 Task: Open a blank sheet, save the file as Homelessnessplan.odt Type the sentence ' Native American reservations are sovereign lands reserved for Native American tribes. They serve as cultural and political centers, preserving indigenous traditions and providing unique insights into the rich heritage and challenges faced by Native American communities.'Add formula using equations and charcters after the sentence 'V=lwh' Select the formula and highlight with color Blue Change the page Orientation to  Potrait
Action: Mouse moved to (259, 151)
Screenshot: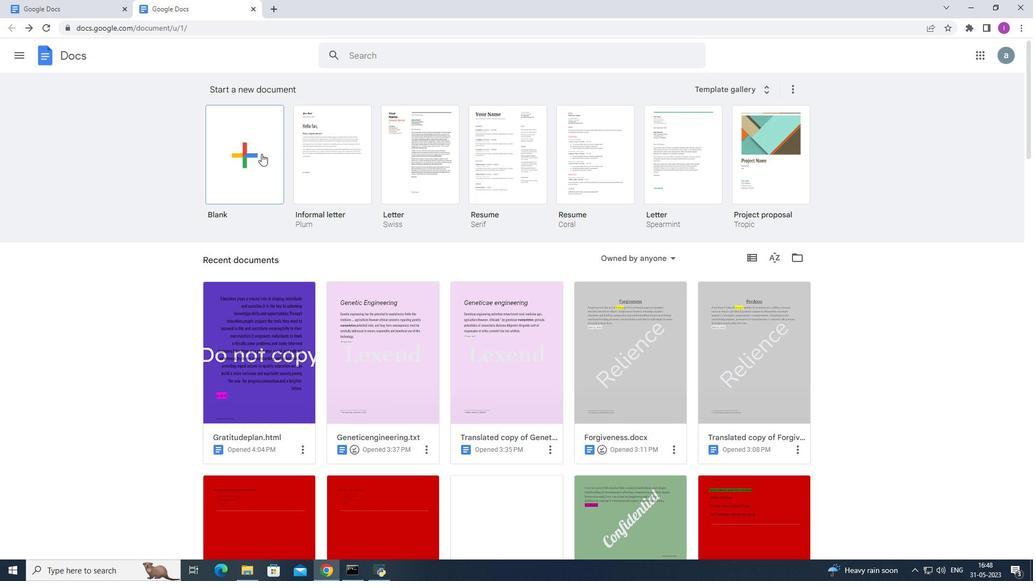 
Action: Mouse pressed left at (259, 151)
Screenshot: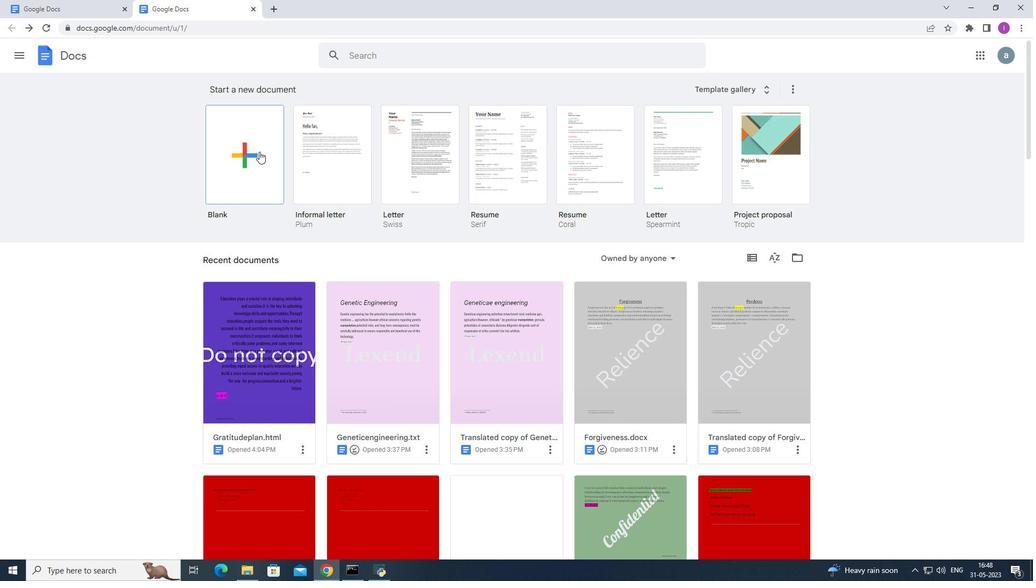 
Action: Mouse moved to (114, 49)
Screenshot: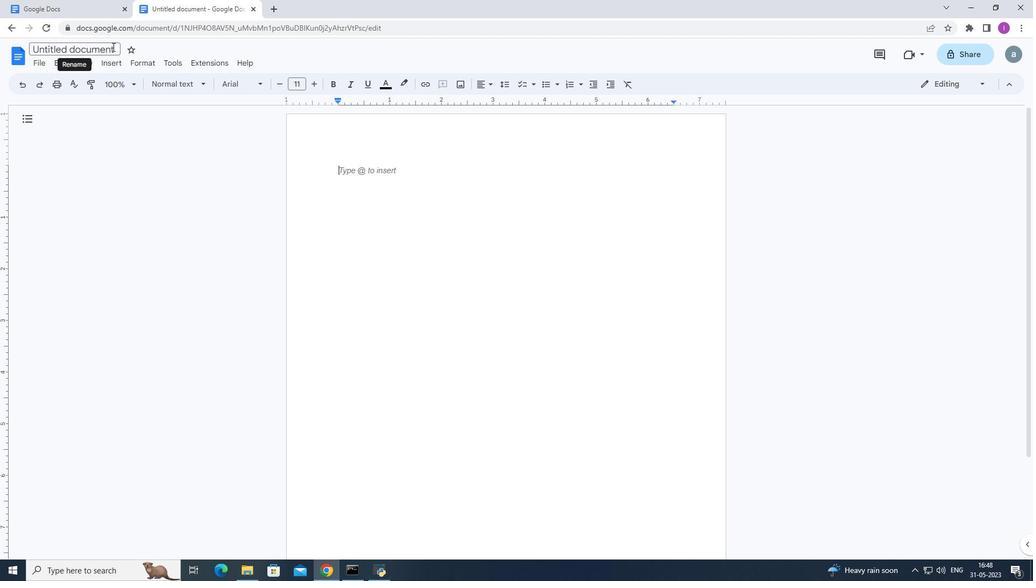 
Action: Mouse pressed left at (114, 49)
Screenshot: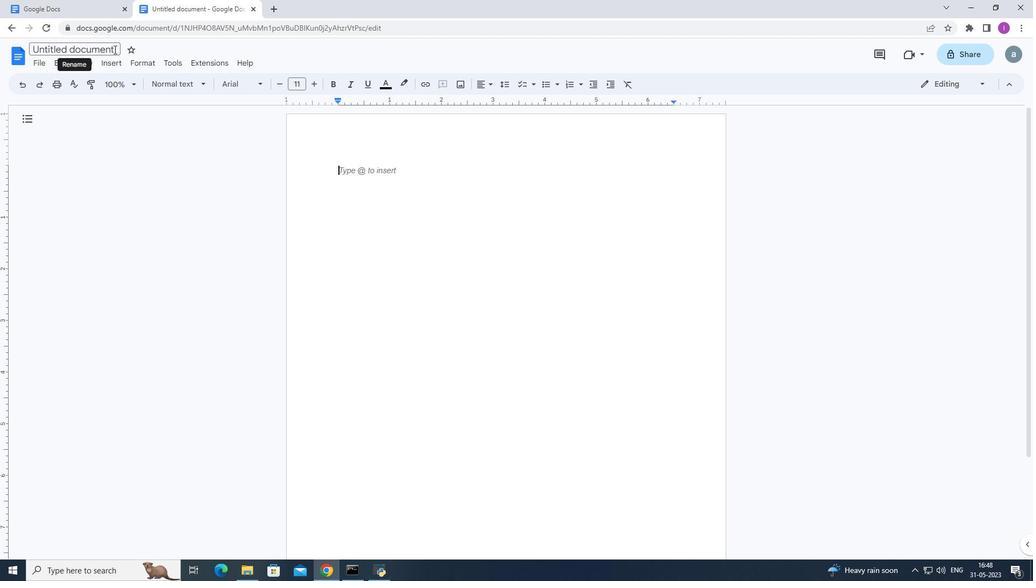 
Action: Mouse moved to (587, 0)
Screenshot: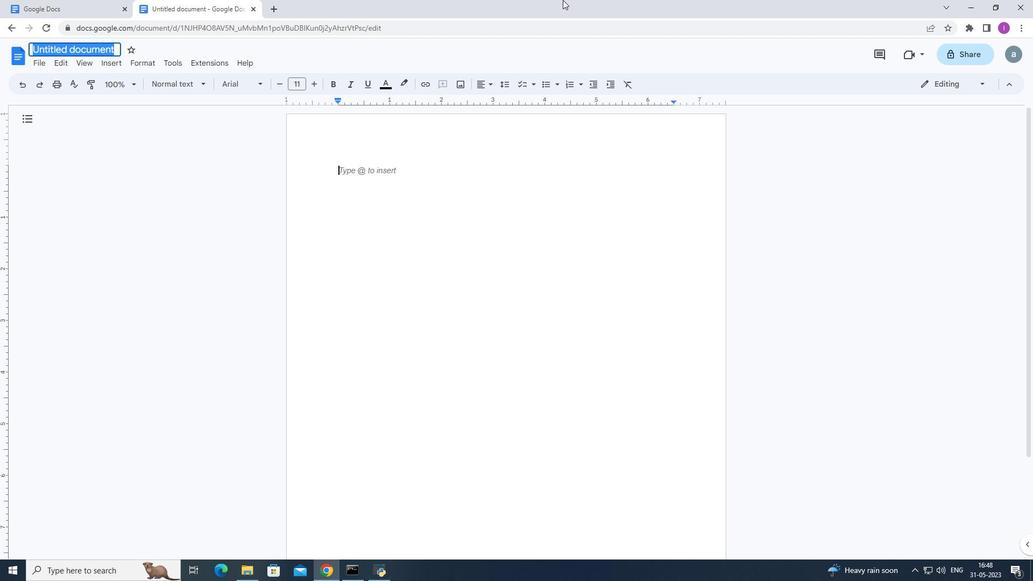 
Action: Key pressed <Key.shift>Homelessnessplan.odt
Screenshot: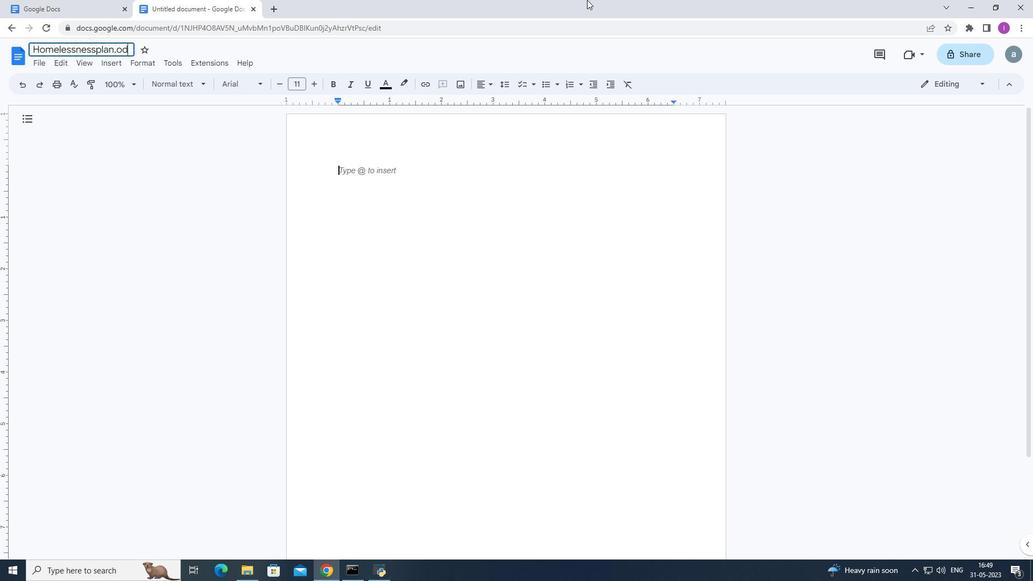 
Action: Mouse moved to (396, 187)
Screenshot: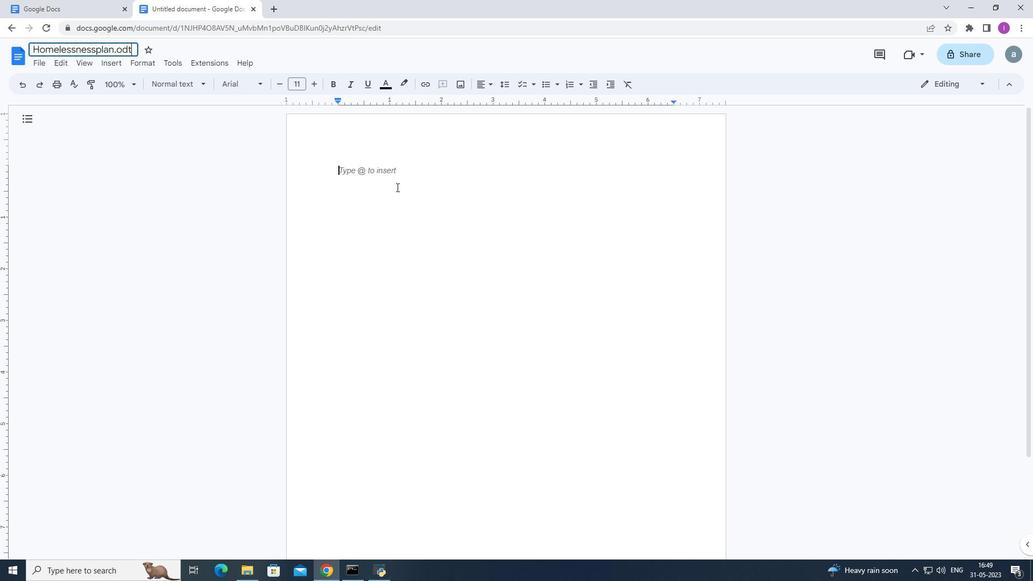 
Action: Mouse pressed left at (396, 187)
Screenshot: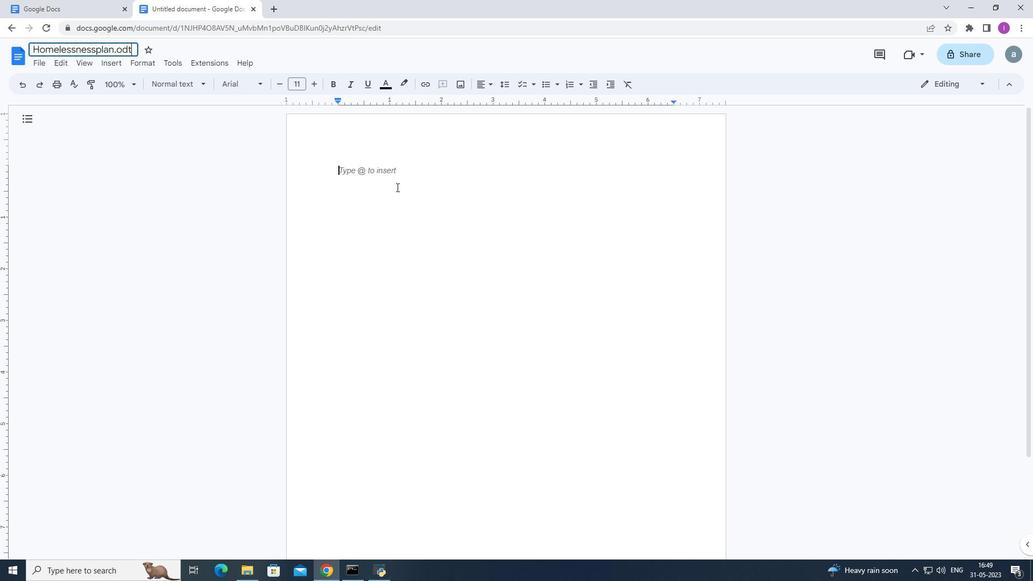 
Action: Mouse moved to (789, 135)
Screenshot: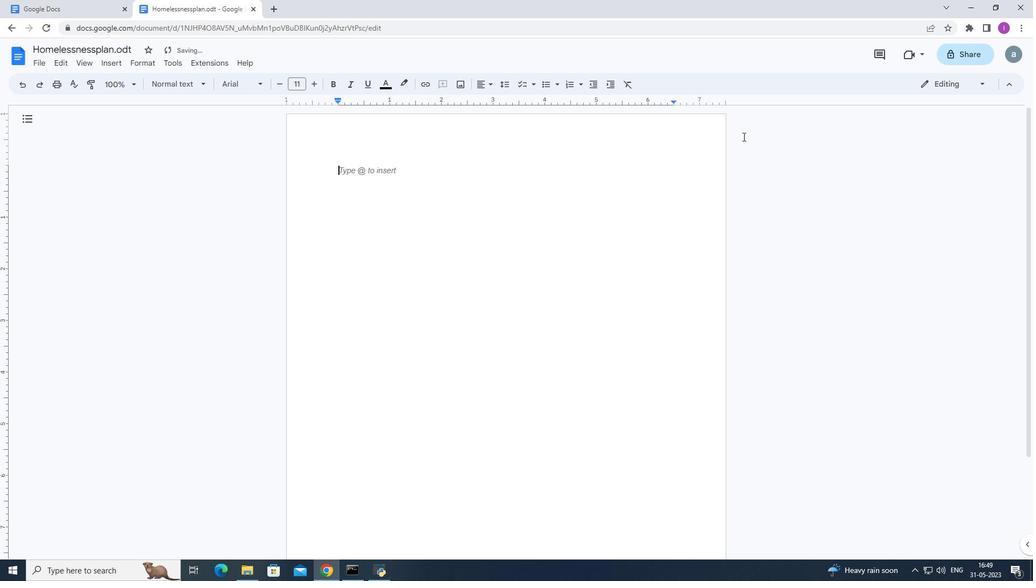 
Action: Key pressed <Key.shift>Native<Key.space><Key.shift>American<Key.space>reservations<Key.space><Key.space>are<Key.space>sovereign<Key.space>lands<Key.space>reserved<Key.space>for<Key.space><Key.shift>Natibv<Key.backspace><Key.backspace>n<Key.backspace>ve<Key.space><Key.shift>American<Key.space>tribes.<Key.shift>They<Key.space>serf<Key.backspace>vess
Screenshot: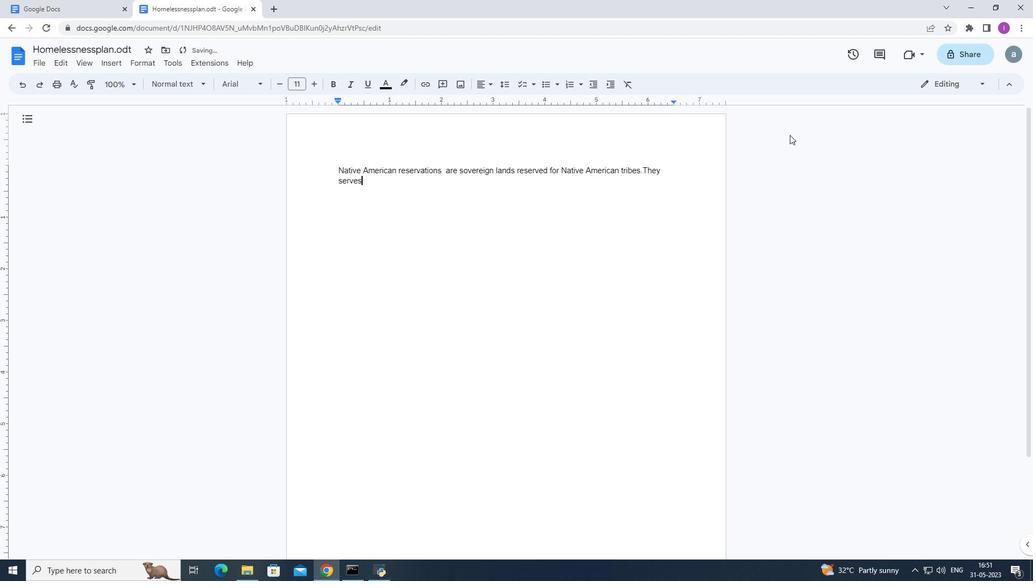 
Action: Mouse moved to (819, 137)
Screenshot: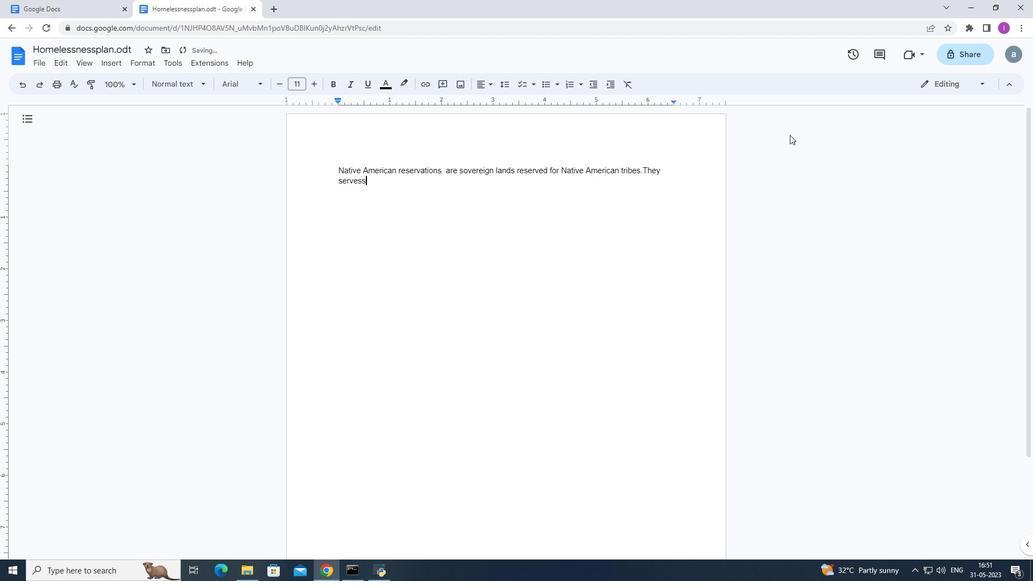
Action: Key pressed <Key.backspace><Key.backspace><Key.space>as<Key.space>cultural<Key.space>and<Key.space>political<Key.space>centers,<Key.shift>Prese
Screenshot: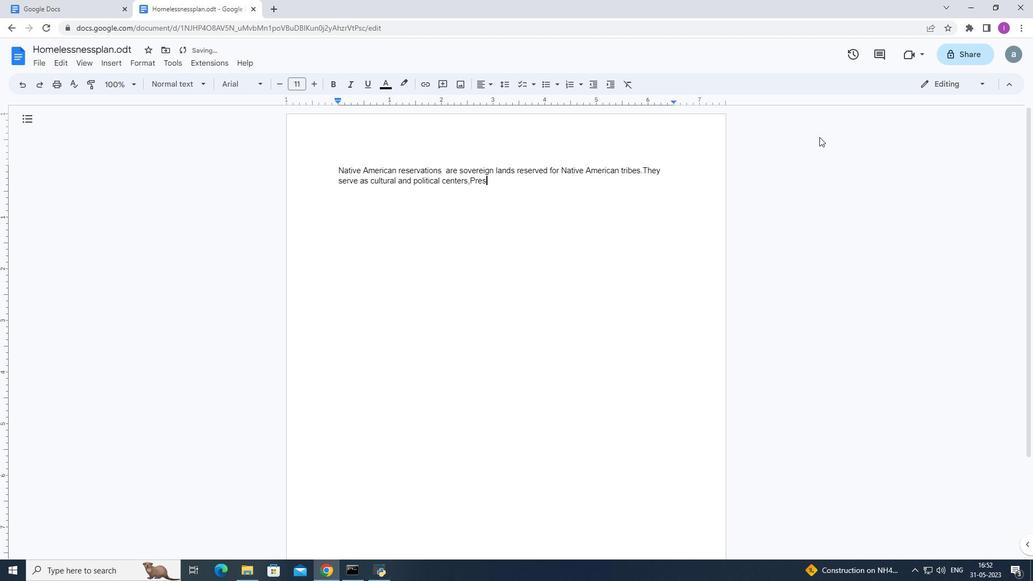 
Action: Mouse moved to (820, 137)
Screenshot: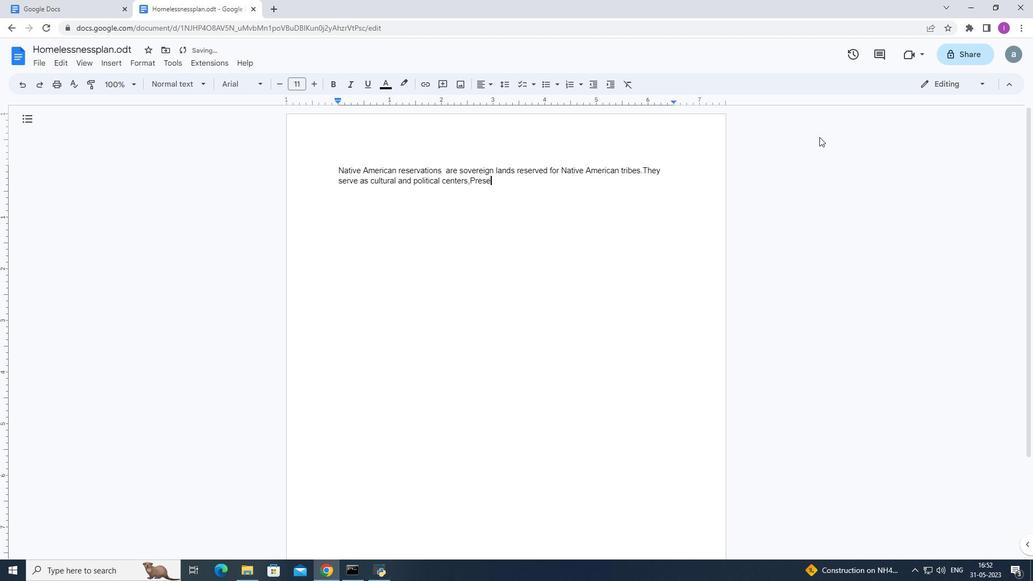 
Action: Key pressed rving<Key.space>indigenoustraditions
Screenshot: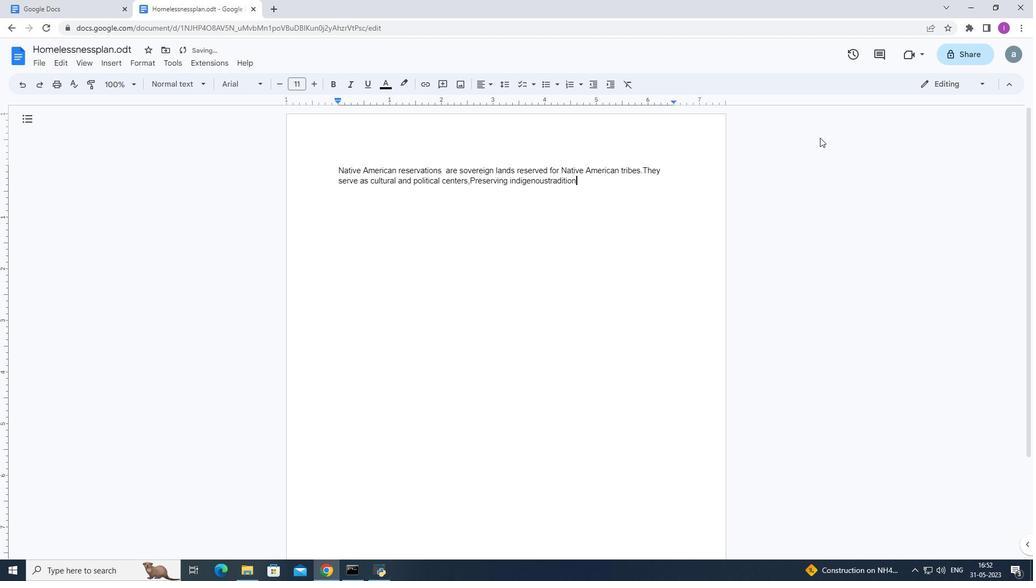 
Action: Mouse moved to (547, 179)
Screenshot: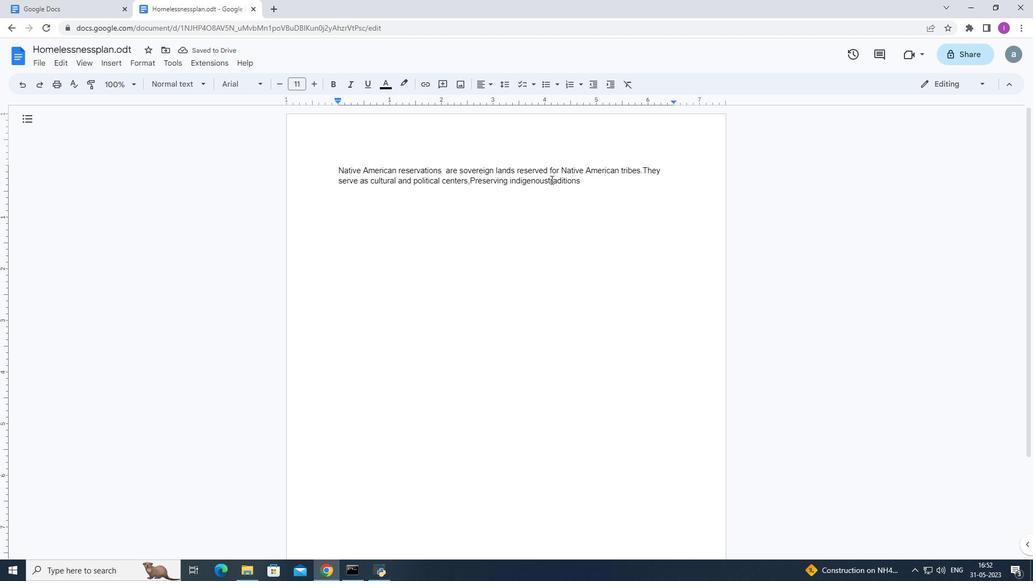
Action: Mouse pressed left at (547, 179)
Screenshot: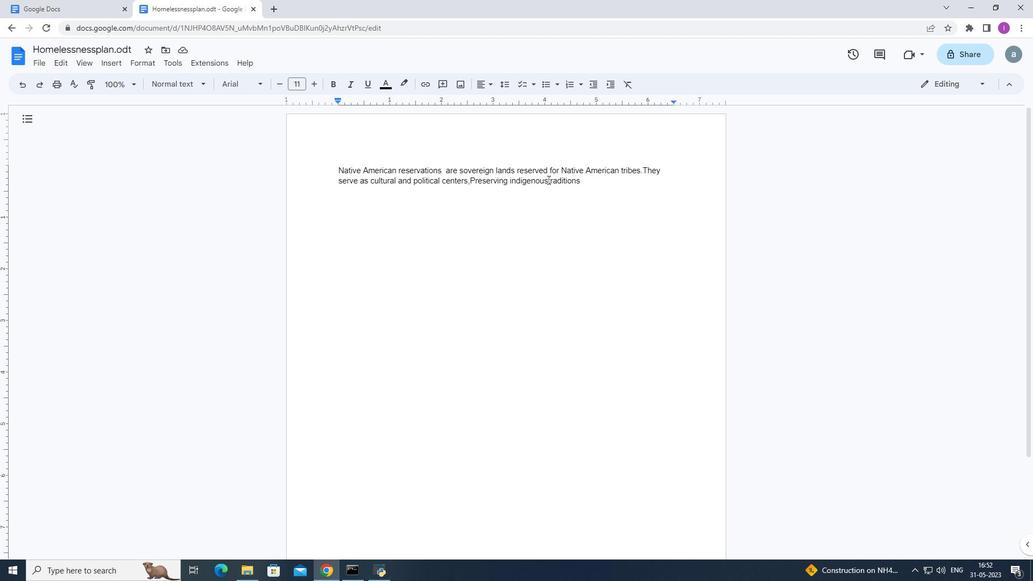
Action: Mouse moved to (551, 168)
Screenshot: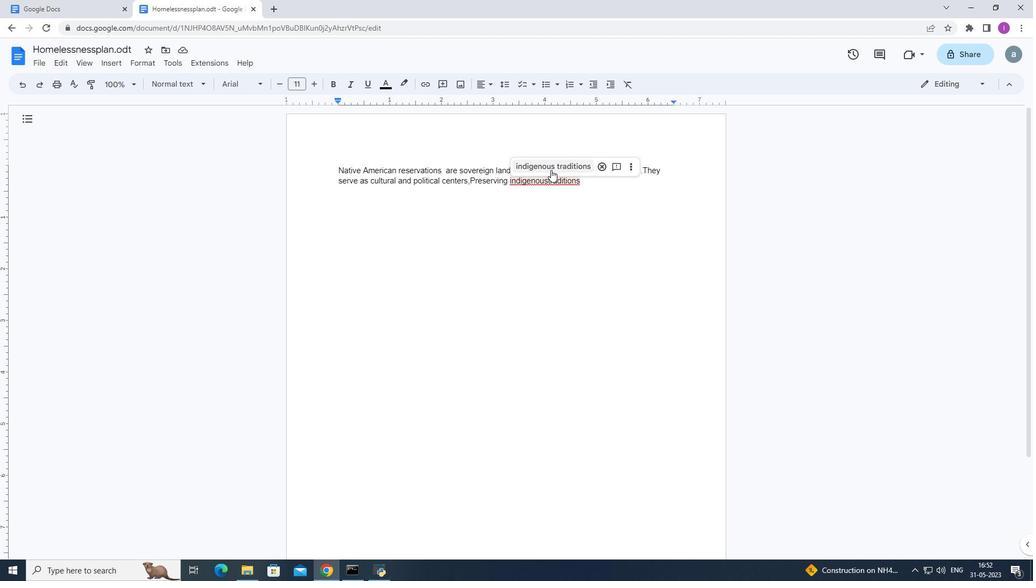 
Action: Mouse pressed left at (551, 168)
Screenshot: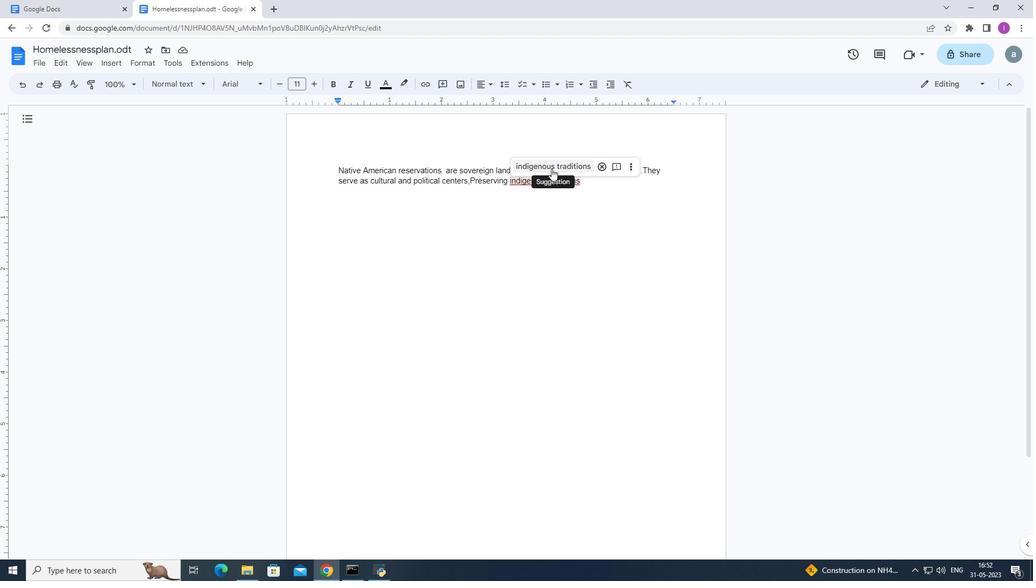 
Action: Mouse moved to (608, 191)
Screenshot: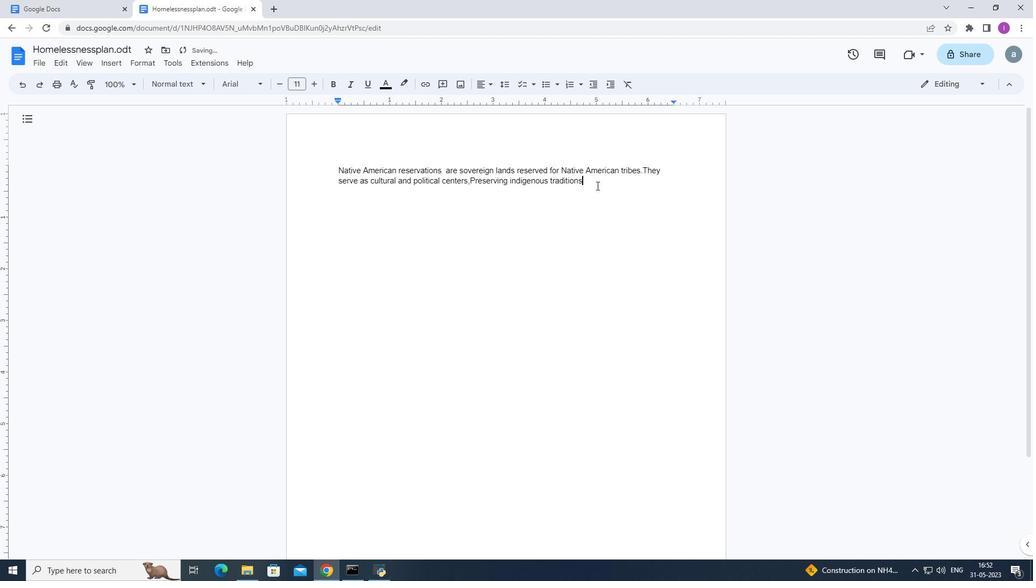 
Action: Key pressed <Key.space>and<Key.space>providing<Key.space>unique<Key.space><Key.space><Key.backspace>insights<Key.space>imnn<Key.backspace><Key.backspace><Key.backspace>nto<Key.space>thre<Key.backspace><Key.backspace>e<Key.space>rick<Key.backspace>h<Key.space>herir<Key.backspace>tage<Key.space>and<Key.space>challenges<Key.space>faced<Key.space>by<Key.space><Key.shift>Native<Key.space><Key.shift>American<Key.space>communu<Key.backspace>ities
Screenshot: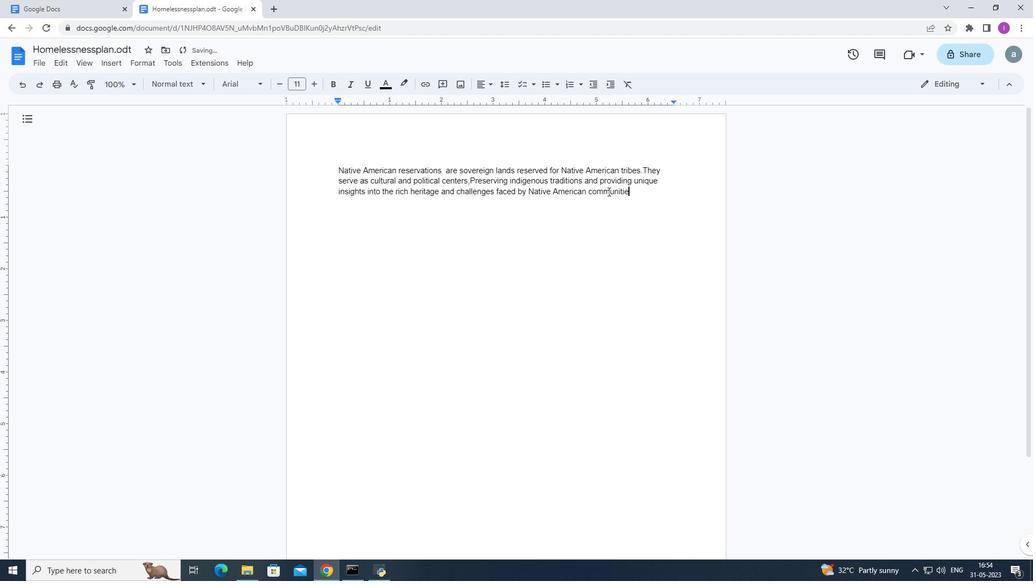 
Action: Mouse moved to (789, 131)
Screenshot: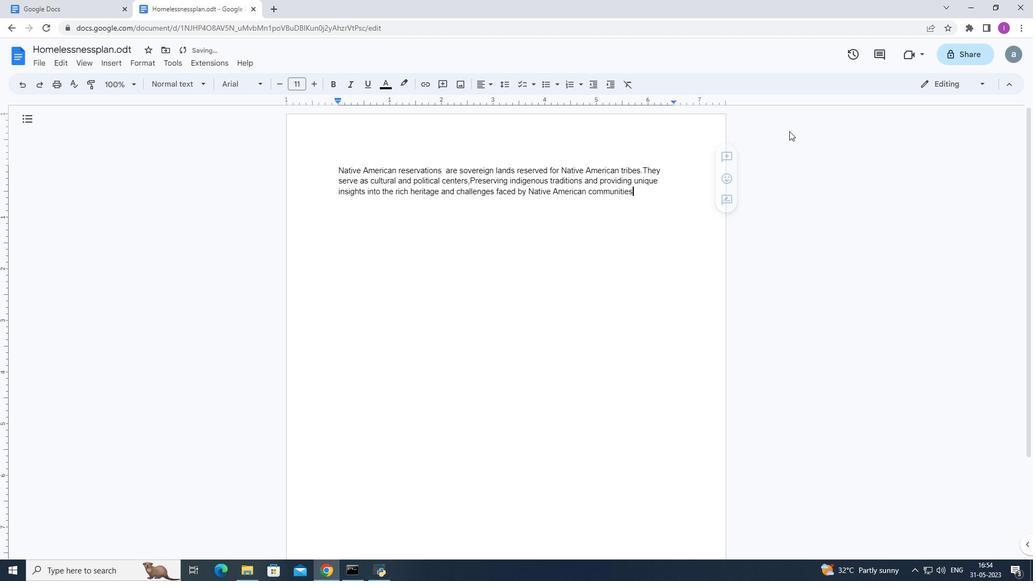 
Action: Key pressed .
Screenshot: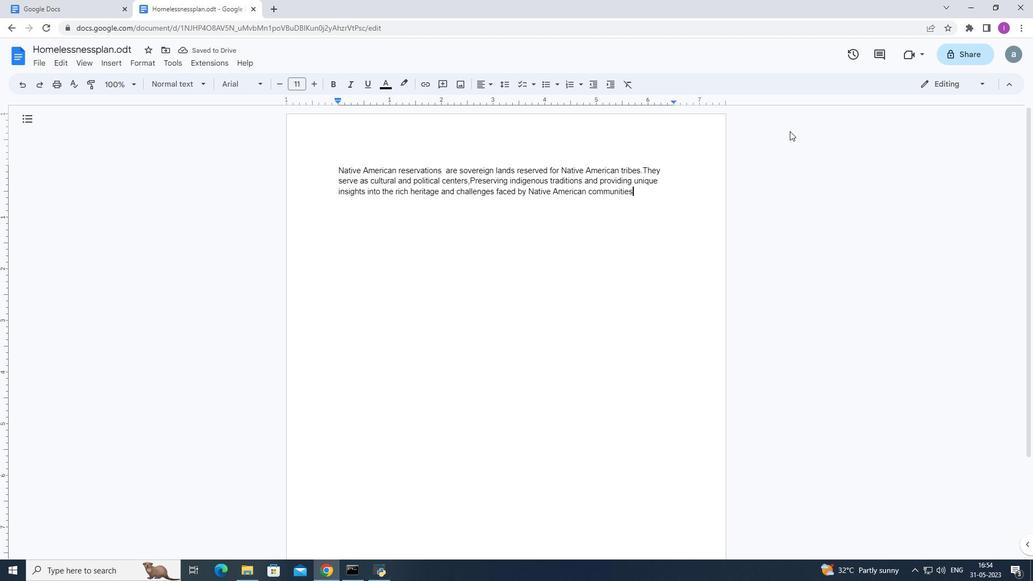 
Action: Mouse moved to (688, 189)
Screenshot: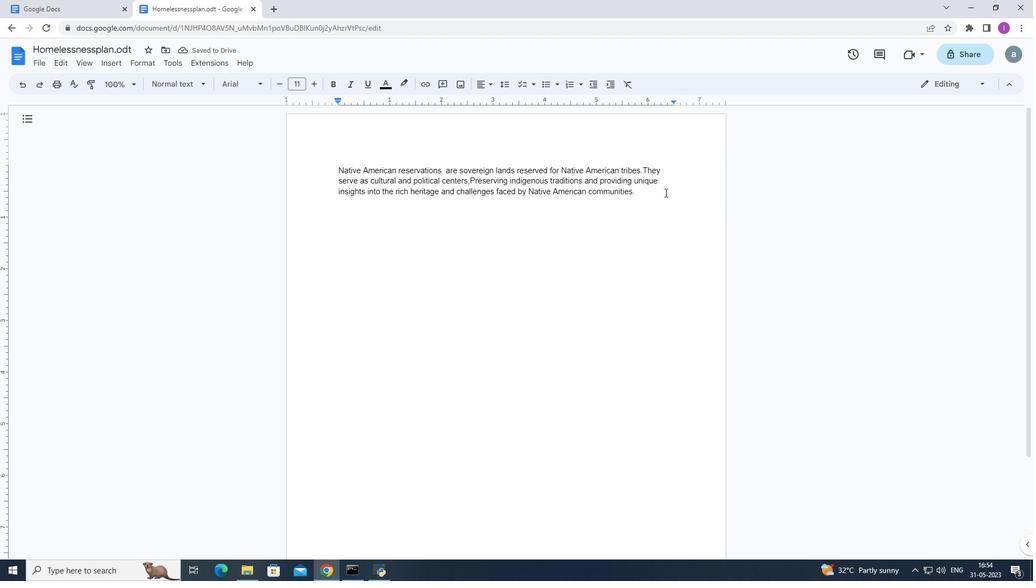 
Action: Key pressed <Key.enter><Key.shift><Key.shift><Key.shift><Key.shift><Key.shift><Key.shift><Key.shift><Key.shift><Key.shift>V=lwh
Screenshot: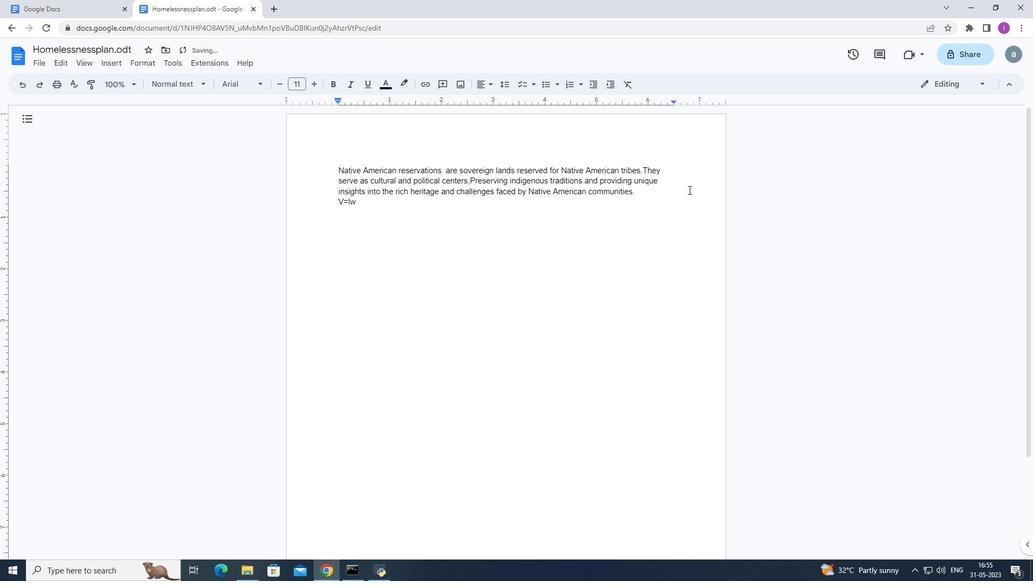 
Action: Mouse moved to (371, 206)
Screenshot: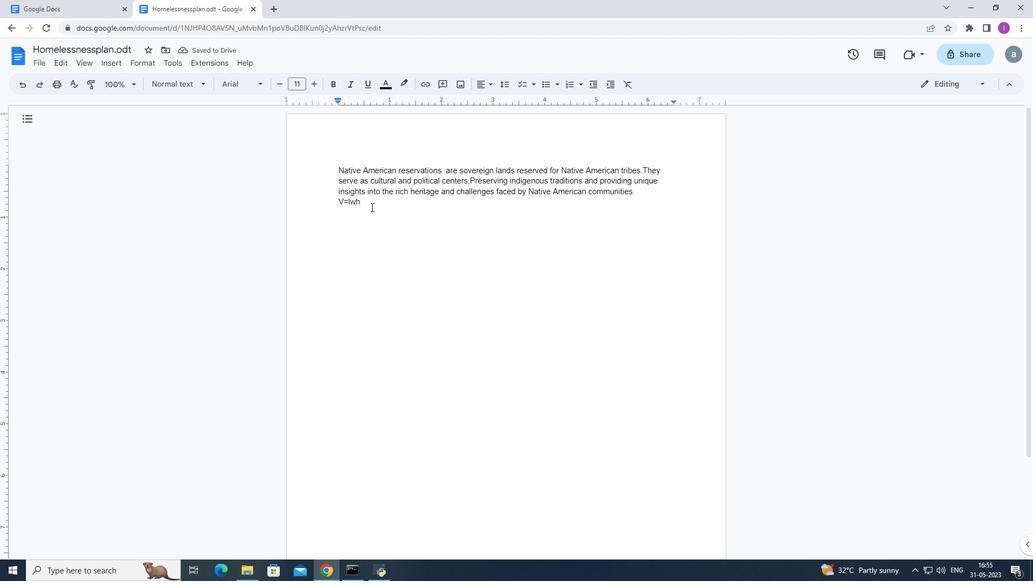 
Action: Mouse pressed left at (371, 206)
Screenshot: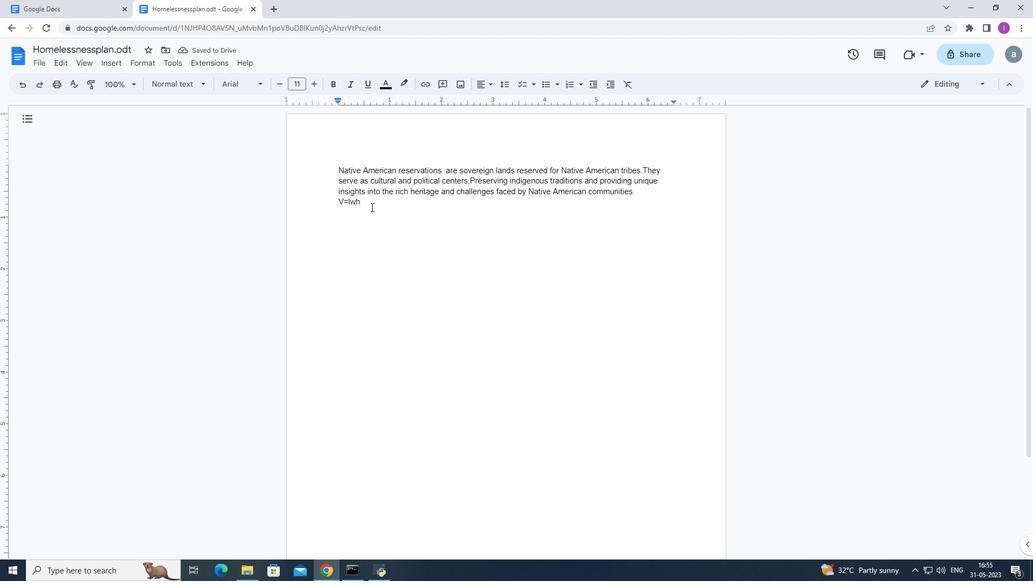 
Action: Mouse moved to (399, 81)
Screenshot: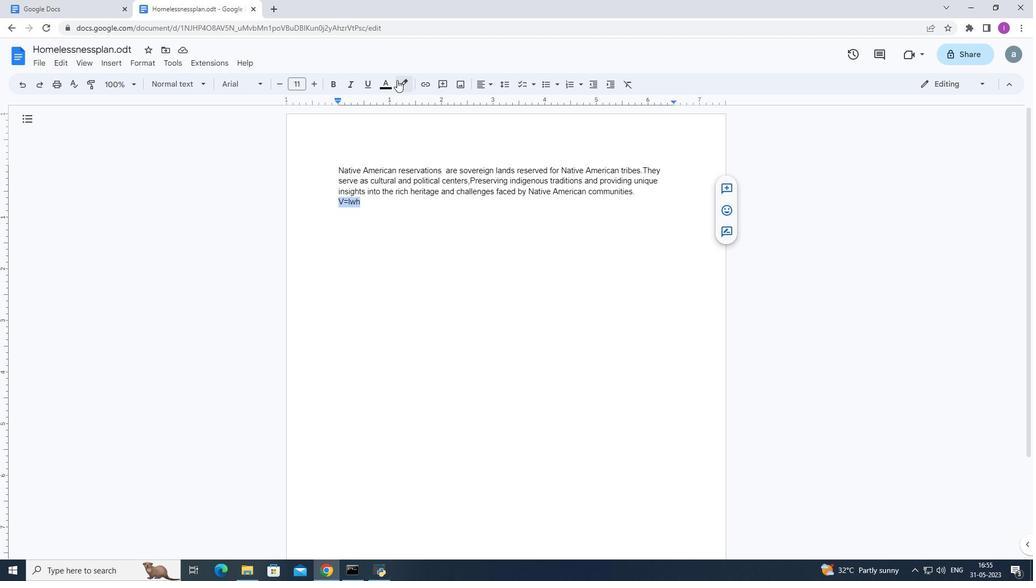 
Action: Mouse pressed left at (399, 81)
Screenshot: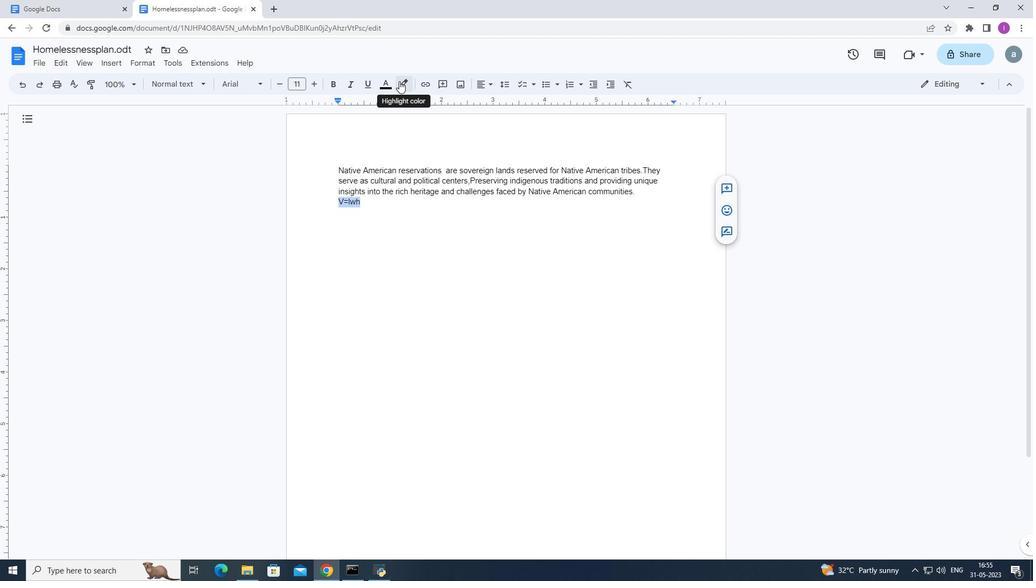 
Action: Mouse moved to (488, 134)
Screenshot: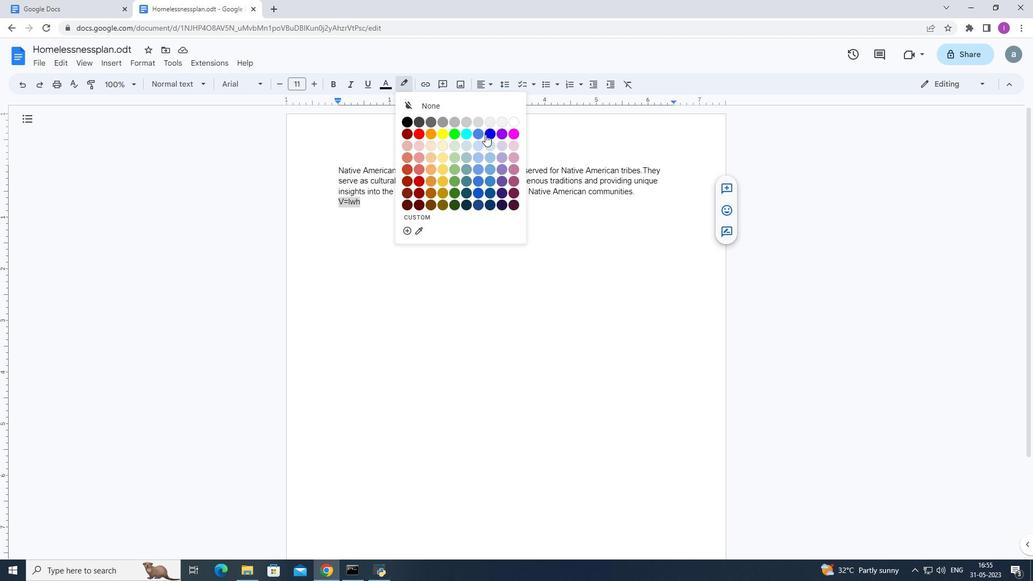 
Action: Mouse pressed left at (488, 134)
Screenshot: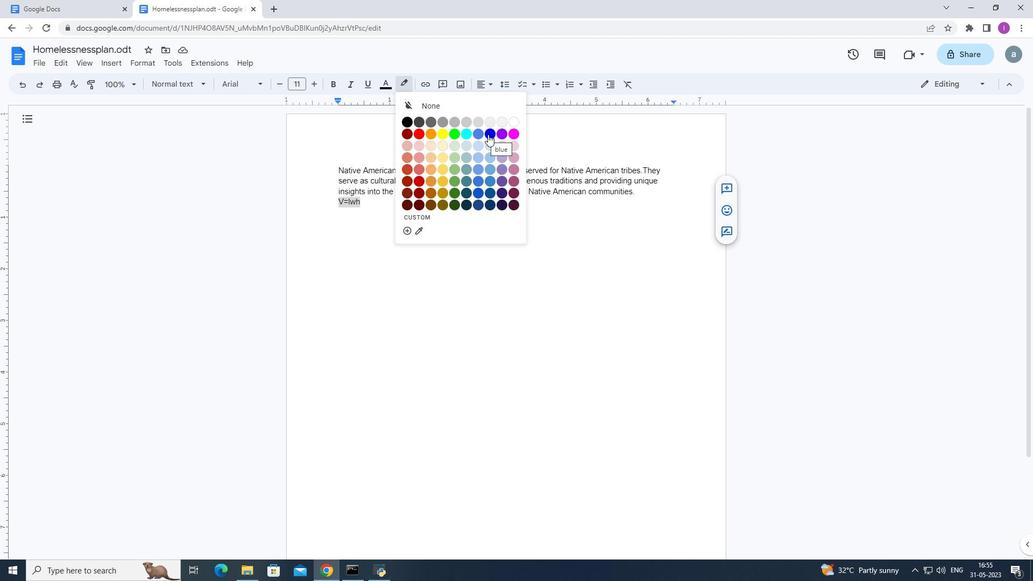 
Action: Mouse moved to (294, 334)
Screenshot: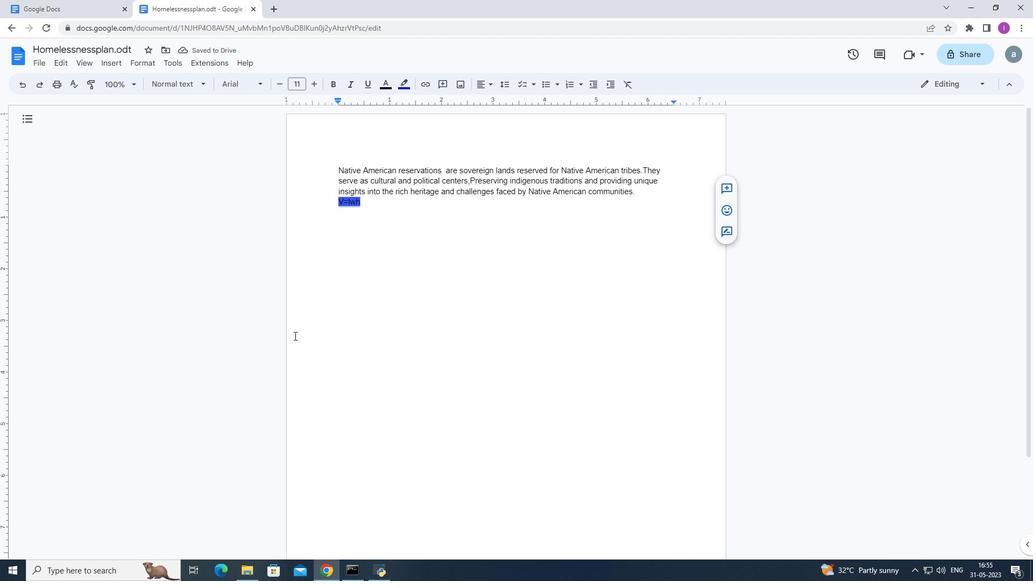 
Action: Mouse pressed left at (294, 334)
Screenshot: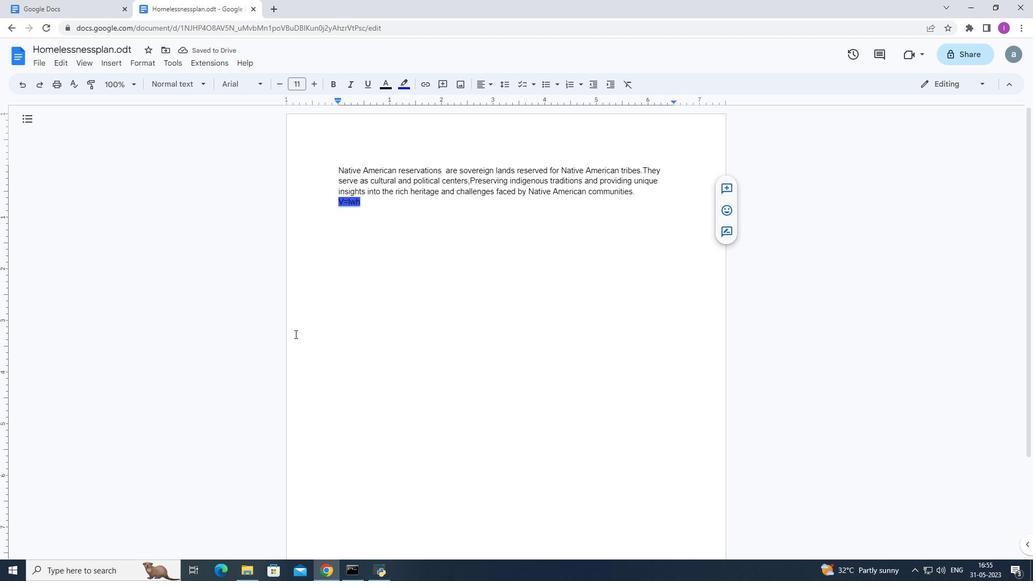 
Action: Mouse moved to (44, 68)
Screenshot: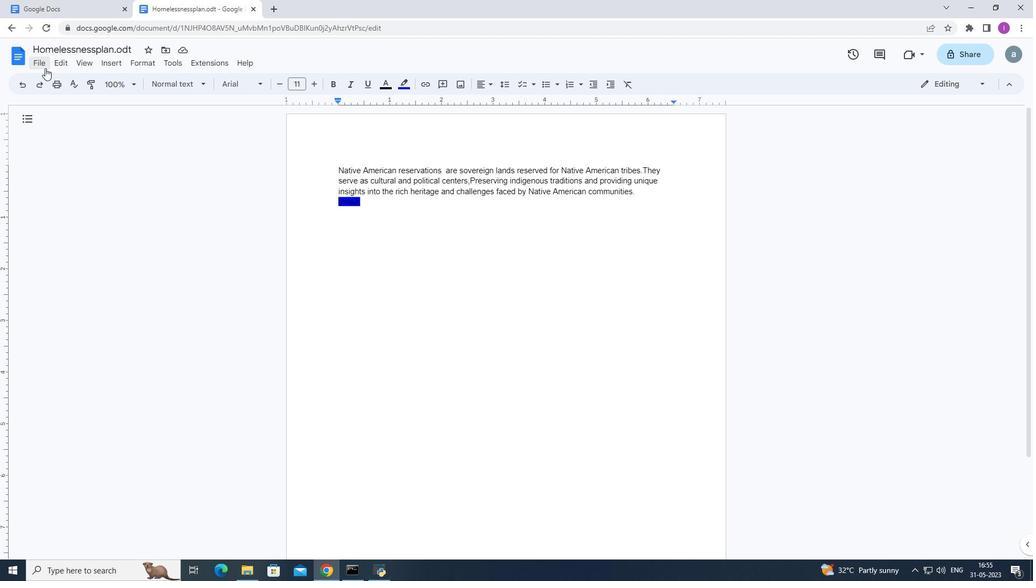 
Action: Mouse pressed left at (44, 68)
Screenshot: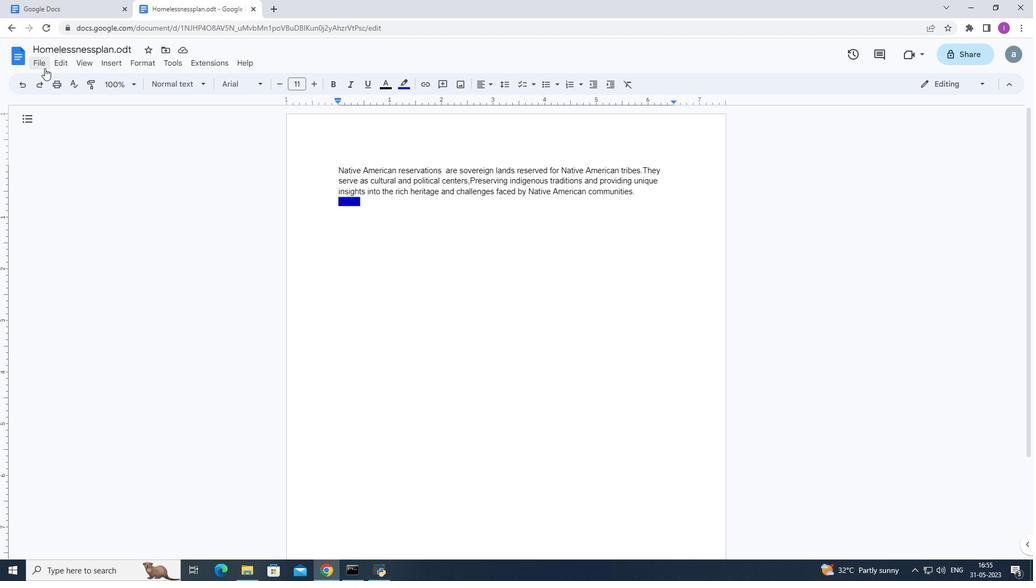 
Action: Mouse moved to (78, 355)
Screenshot: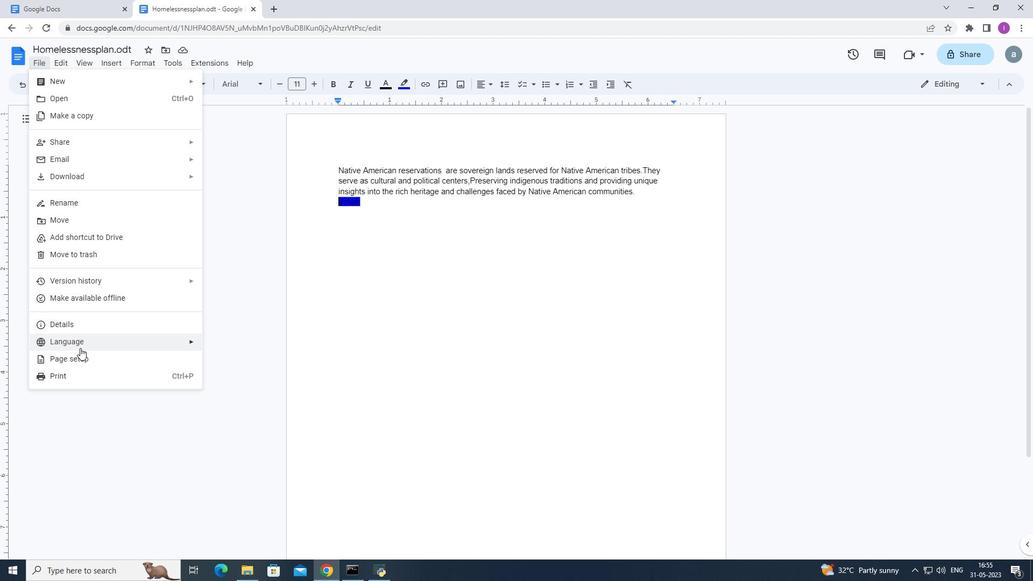 
Action: Mouse pressed left at (78, 355)
Screenshot: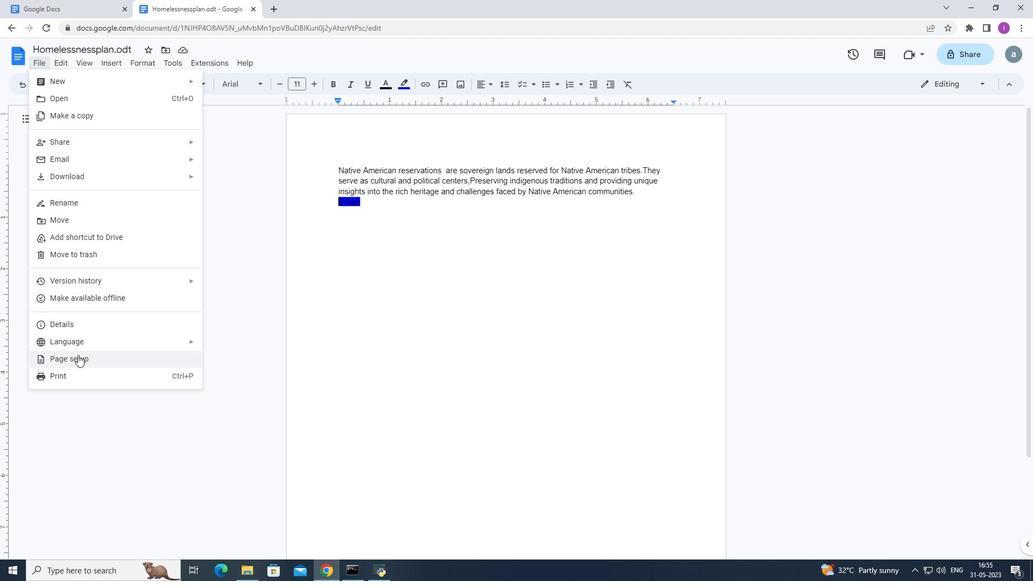 
Action: Mouse moved to (423, 283)
Screenshot: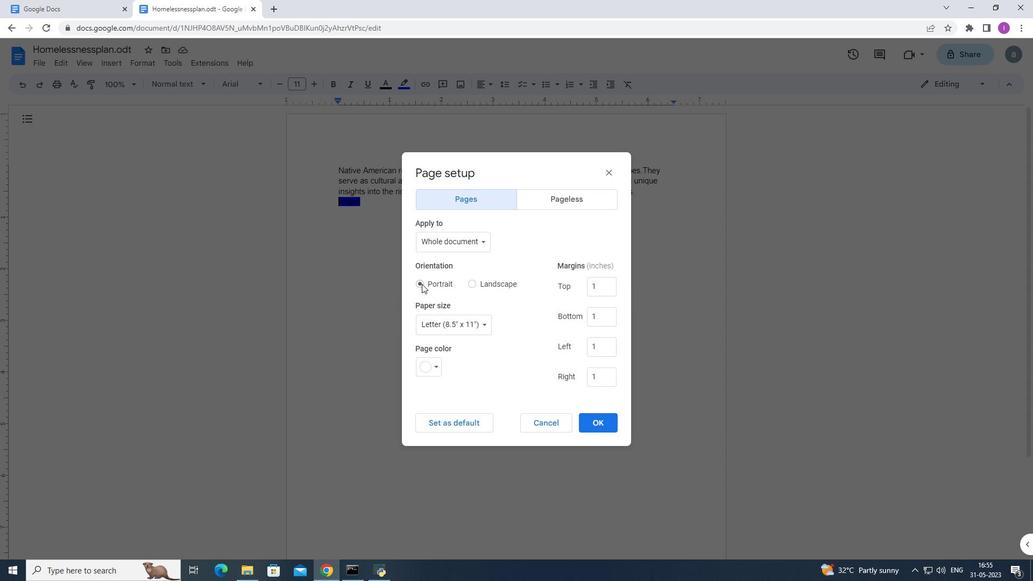 
Action: Mouse pressed left at (423, 283)
Screenshot: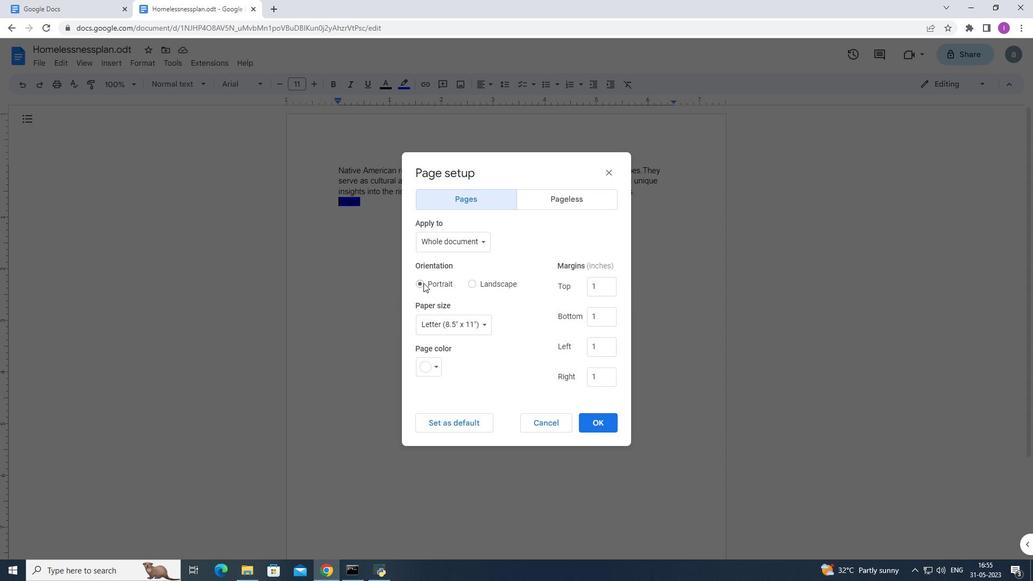 
Action: Mouse moved to (591, 420)
Screenshot: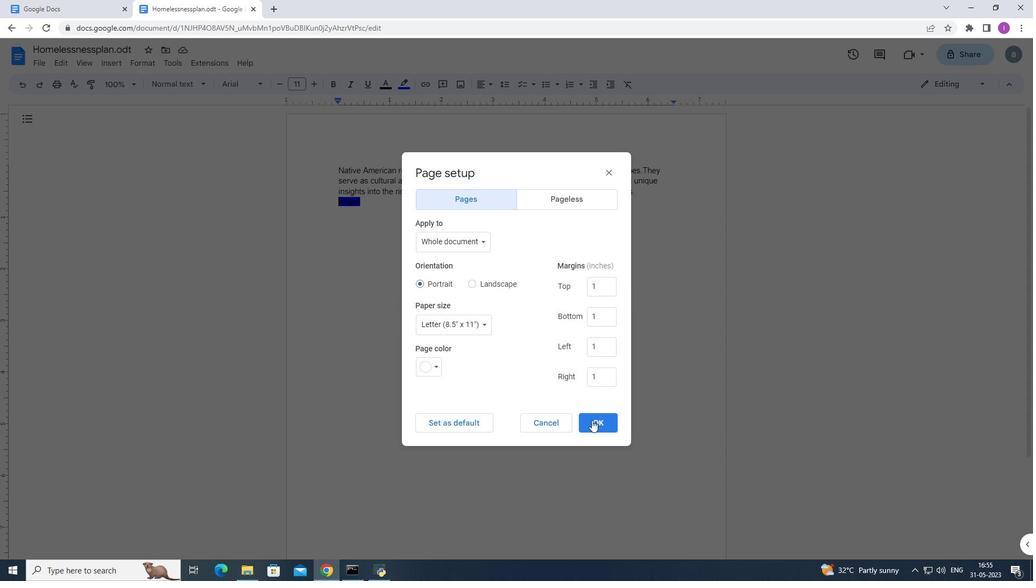 
Action: Mouse pressed left at (591, 420)
Screenshot: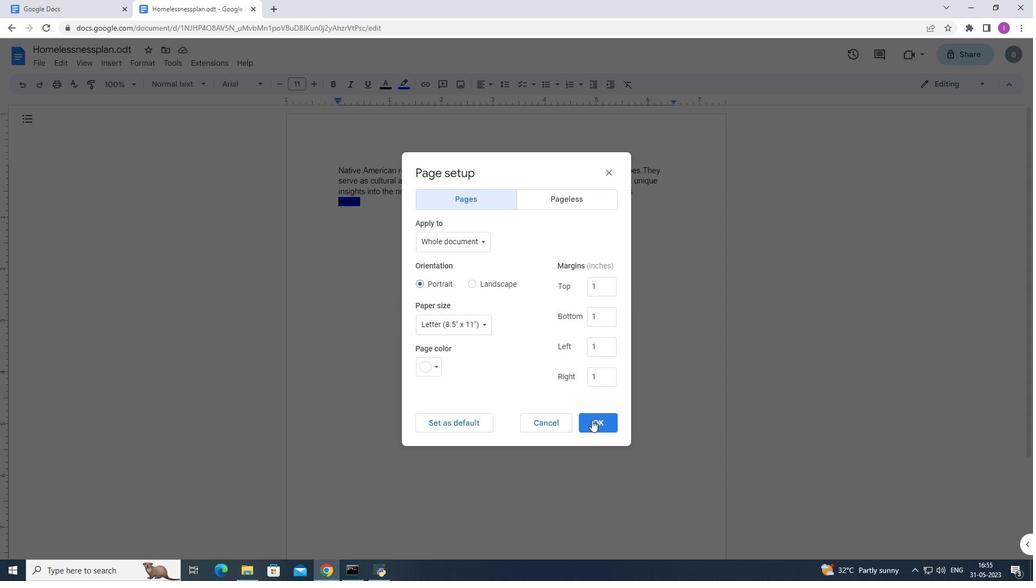 
Action: Mouse moved to (431, 387)
Screenshot: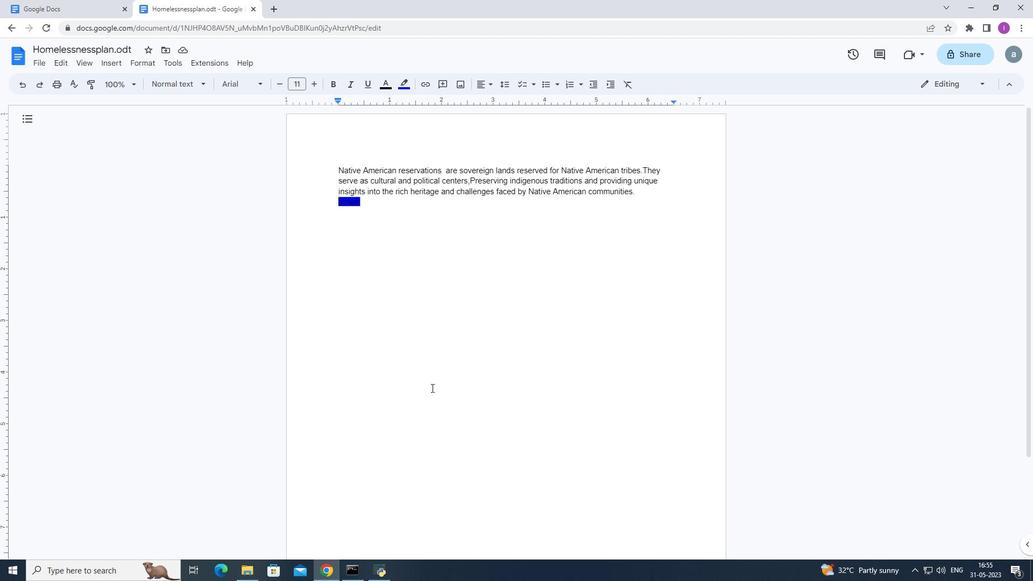 
